 Task: Create a task  Implement a new cloud-based contract review system for a company , assign it to team member softage.5@softage.net in the project ConstructTech and update the status of the task to  At Risk , set the priority of the task to Medium
Action: Mouse moved to (67, 406)
Screenshot: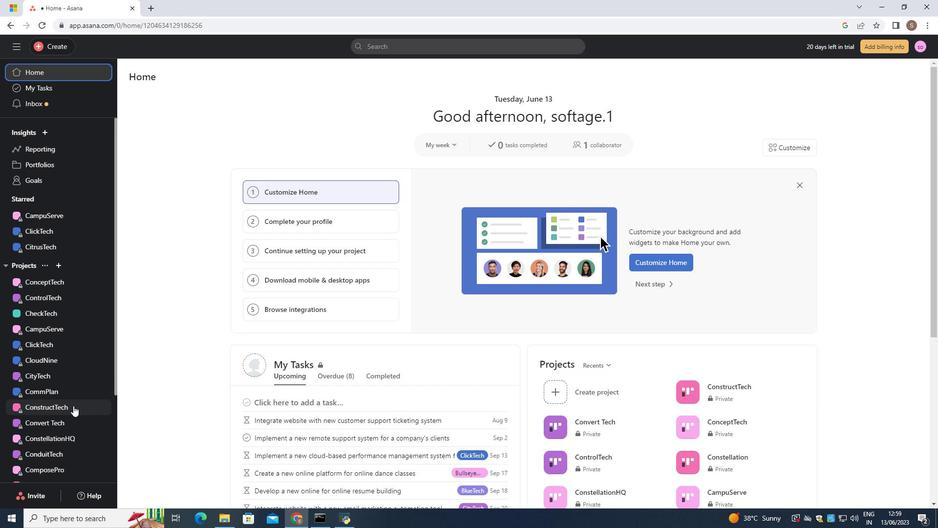 
Action: Mouse pressed left at (67, 406)
Screenshot: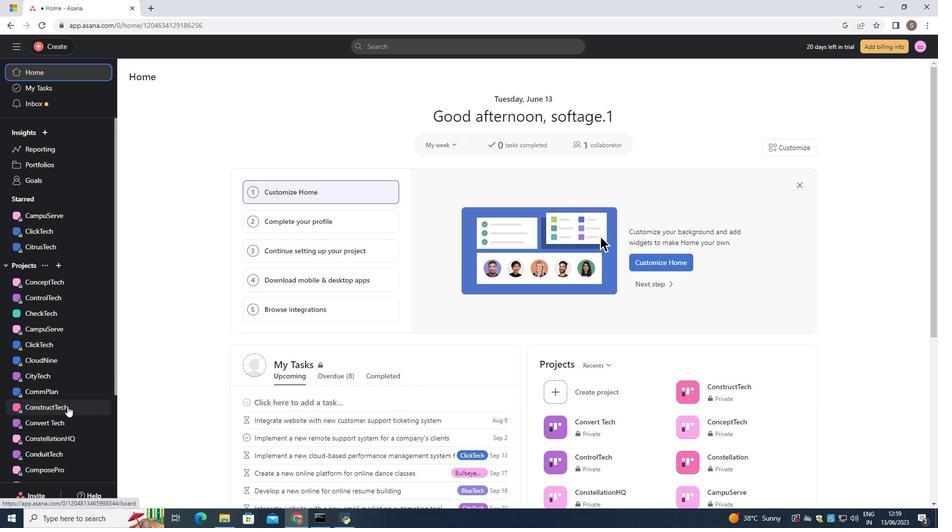 
Action: Mouse moved to (483, 173)
Screenshot: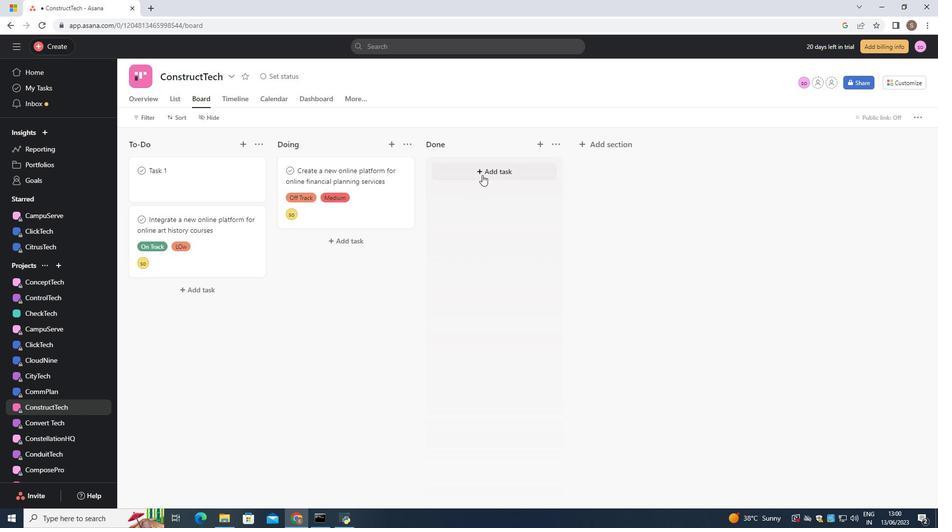 
Action: Mouse pressed left at (483, 173)
Screenshot: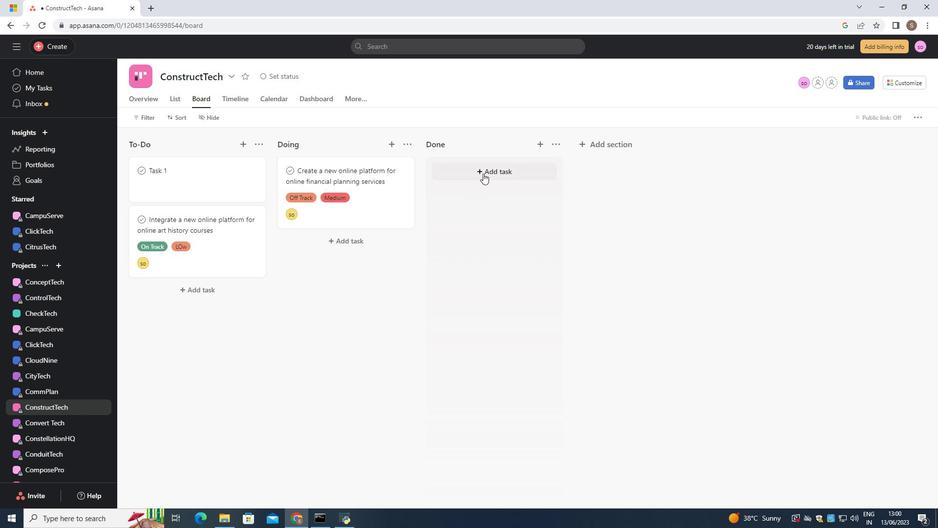 
Action: Key pressed <Key.shift>Implement<Key.space>a<Key.space>new<Key.space>cloud-based<Key.space>contract<Key.space>review<Key.space>system<Key.space>for<Key.space>a<Key.space>company
Screenshot: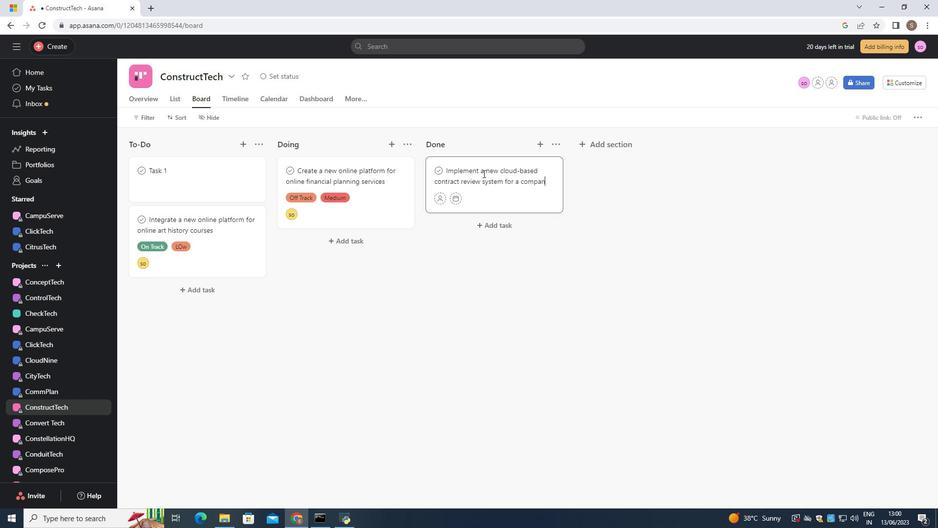 
Action: Mouse moved to (436, 201)
Screenshot: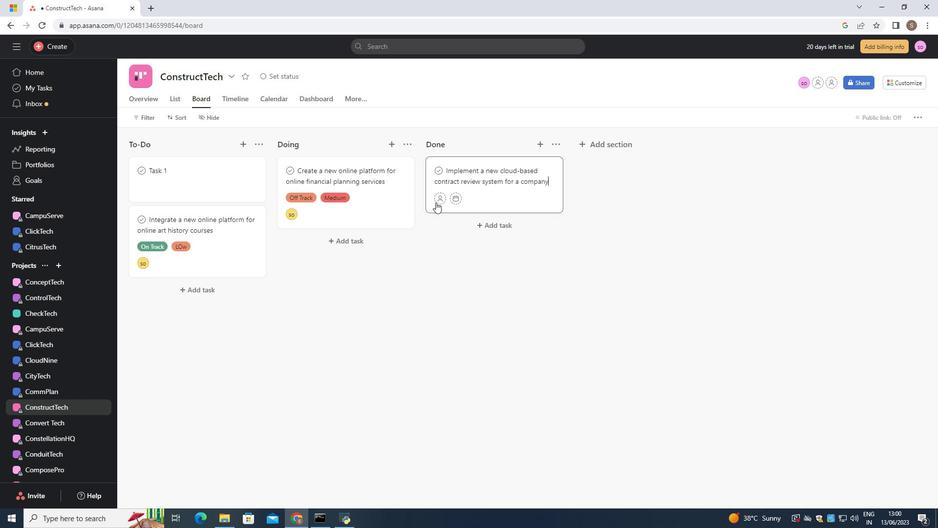 
Action: Mouse pressed left at (436, 201)
Screenshot: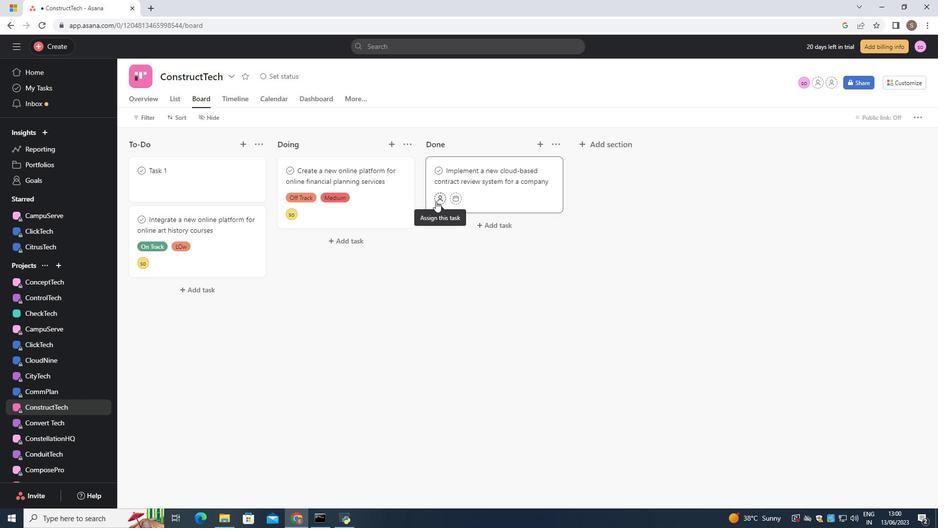 
Action: Key pressed softage.5
Screenshot: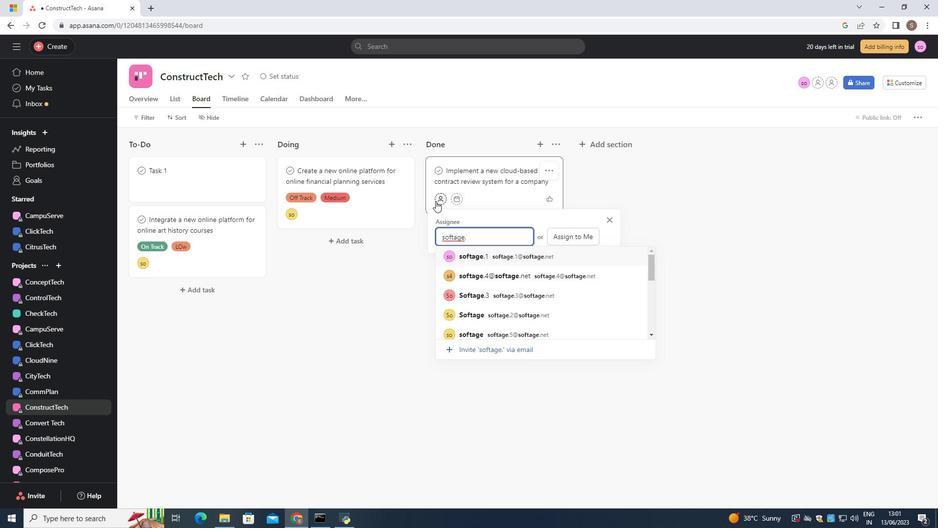 
Action: Mouse moved to (486, 254)
Screenshot: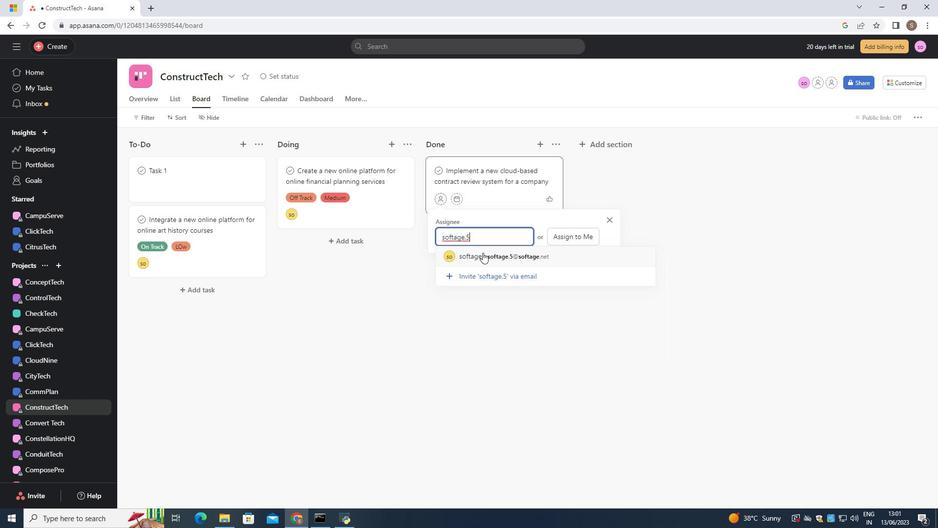 
Action: Mouse pressed left at (486, 254)
Screenshot: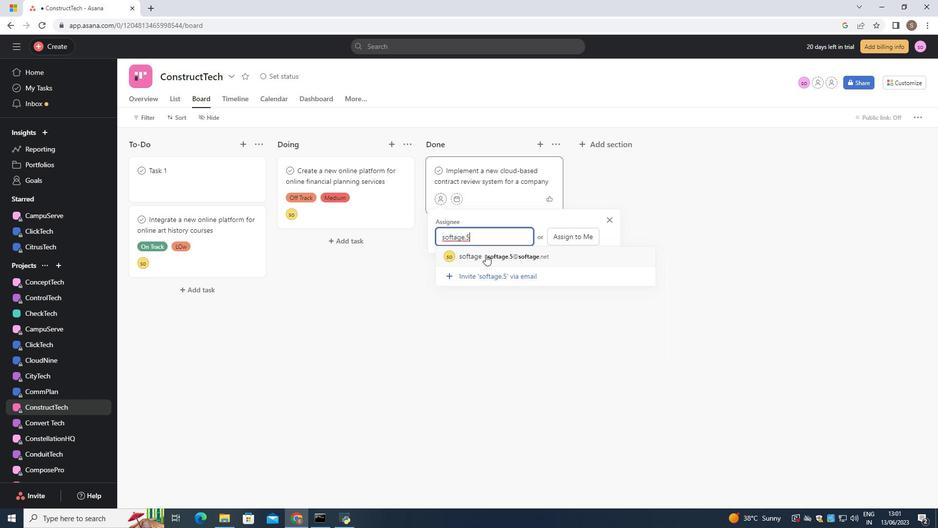 
Action: Mouse moved to (487, 182)
Screenshot: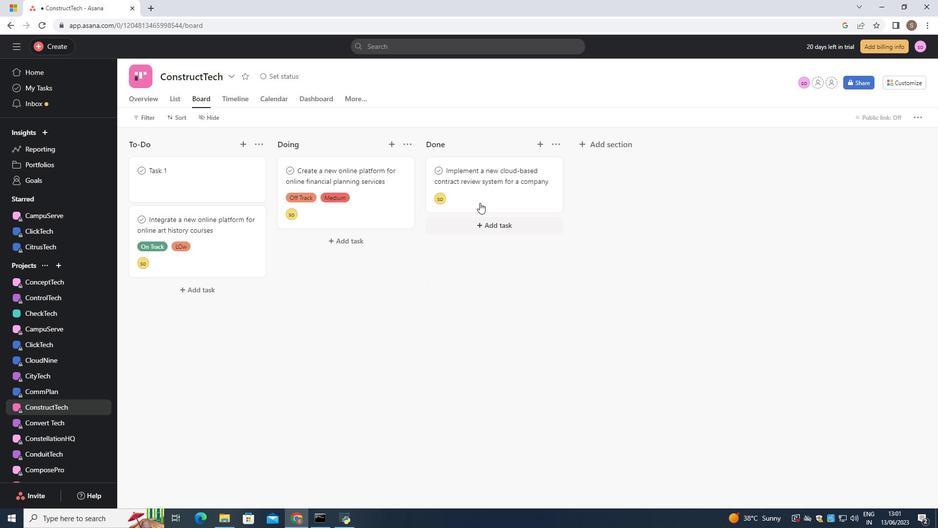
Action: Mouse pressed left at (487, 182)
Screenshot: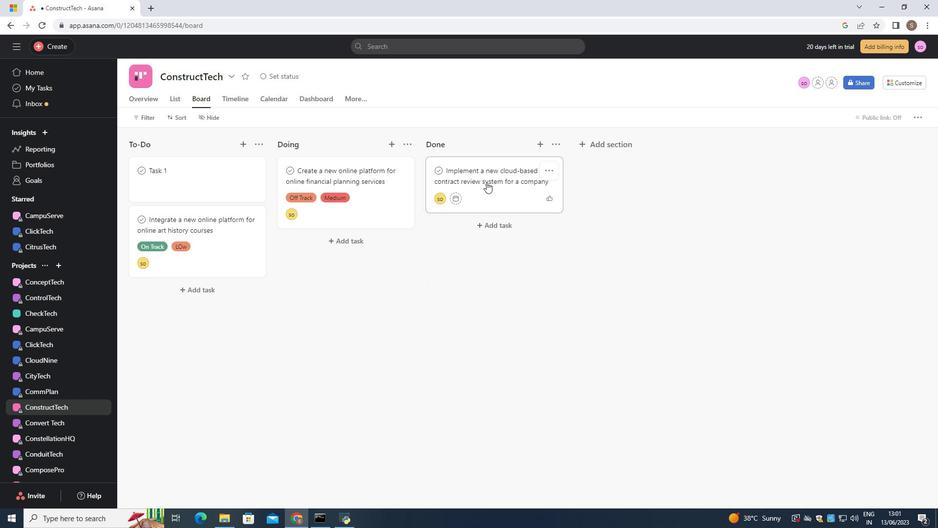 
Action: Mouse moved to (722, 309)
Screenshot: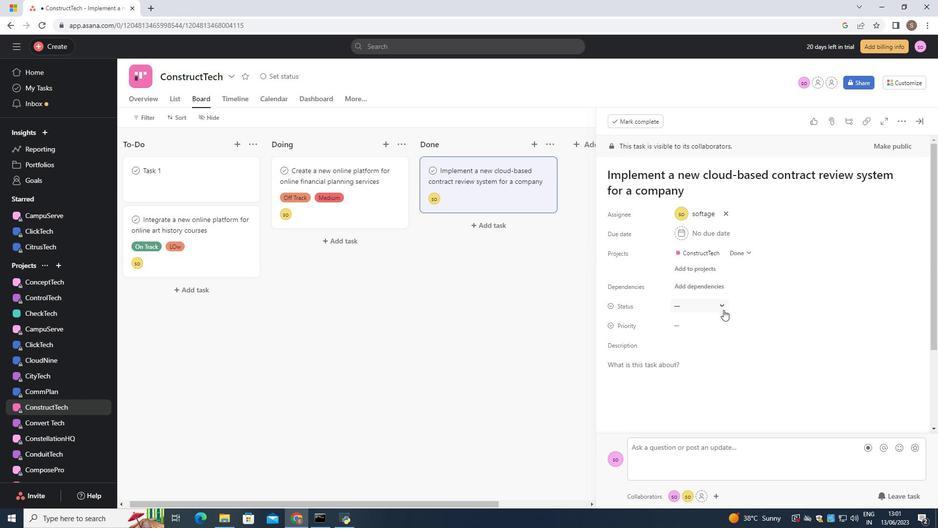 
Action: Mouse pressed left at (722, 309)
Screenshot: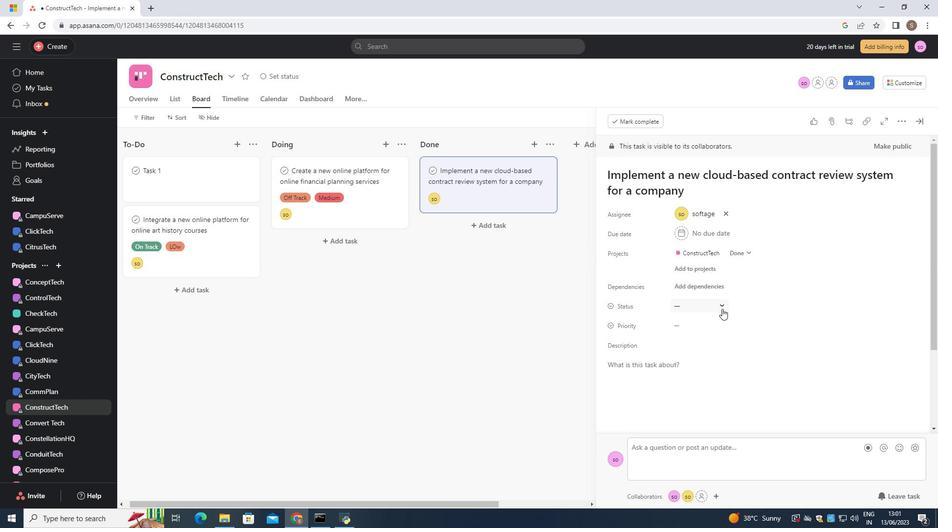 
Action: Mouse moved to (707, 372)
Screenshot: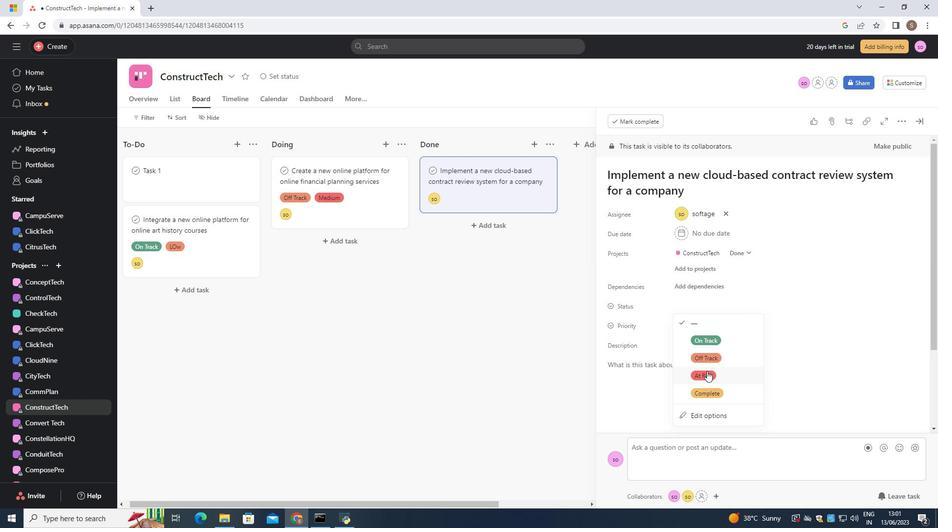 
Action: Mouse pressed left at (707, 372)
Screenshot: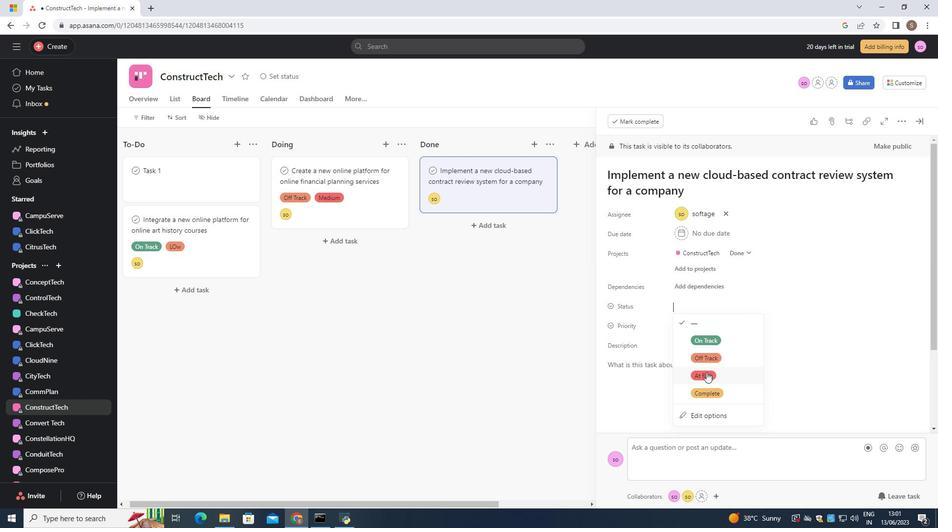 
Action: Mouse moved to (702, 321)
Screenshot: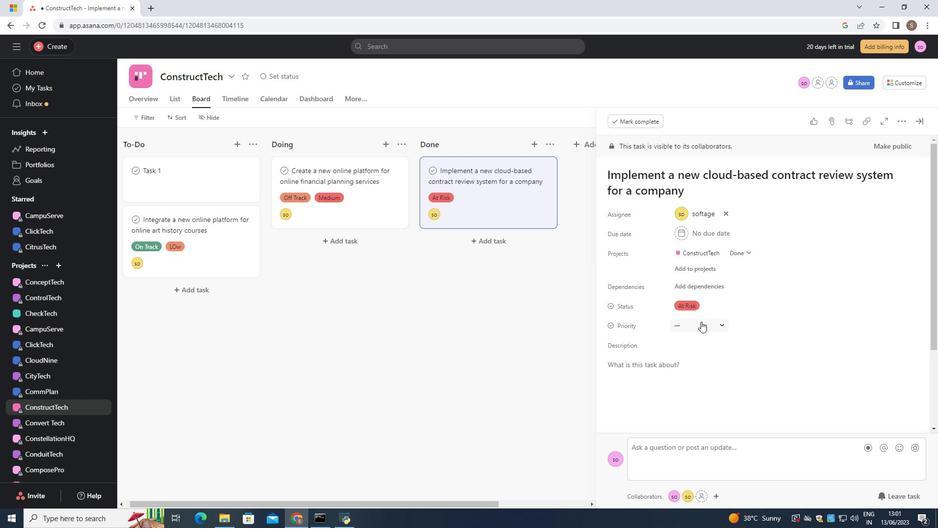
Action: Mouse pressed left at (702, 321)
Screenshot: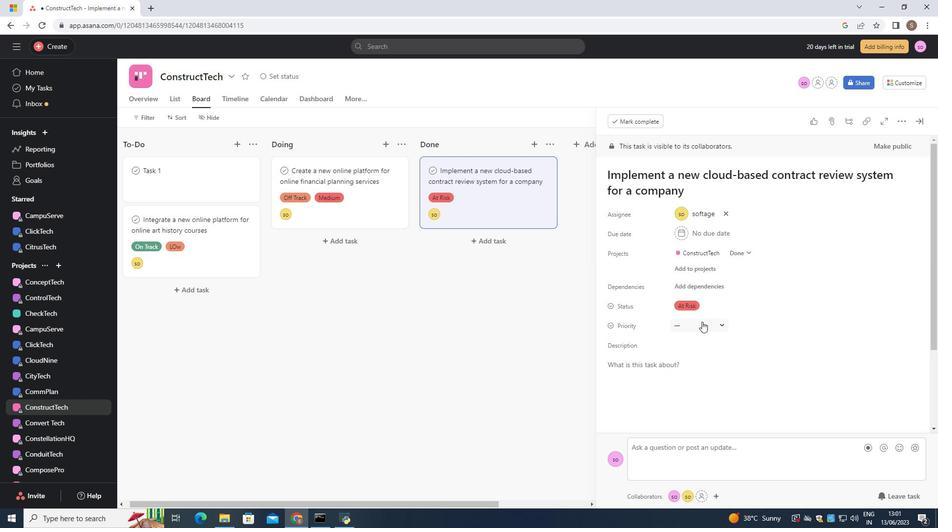 
Action: Mouse moved to (704, 373)
Screenshot: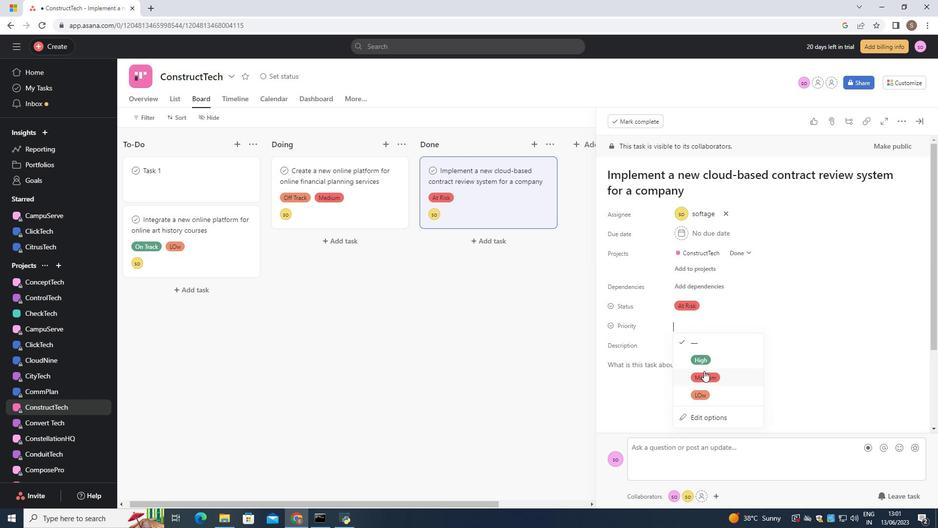 
Action: Mouse pressed left at (704, 373)
Screenshot: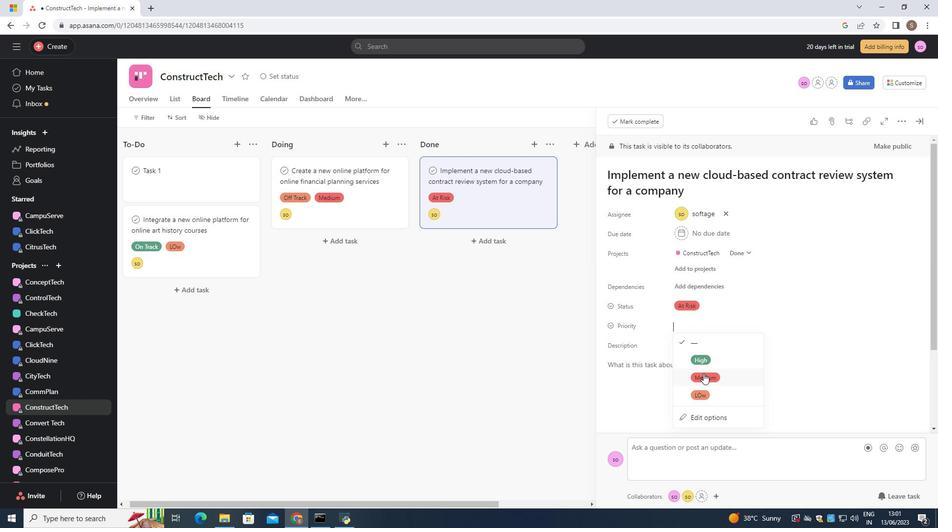
